 Task: Create List Brand Store in Board Content Marketing Best Practices to Workspace Business Intelligence Software. Create List Brand Licensing in Board Brand Experience Design to Workspace Business Intelligence Software. Create List Brand Innovation in Board Employee Onboarding and Orientation Programs to Workspace Business Intelligence Software
Action: Mouse moved to (104, 316)
Screenshot: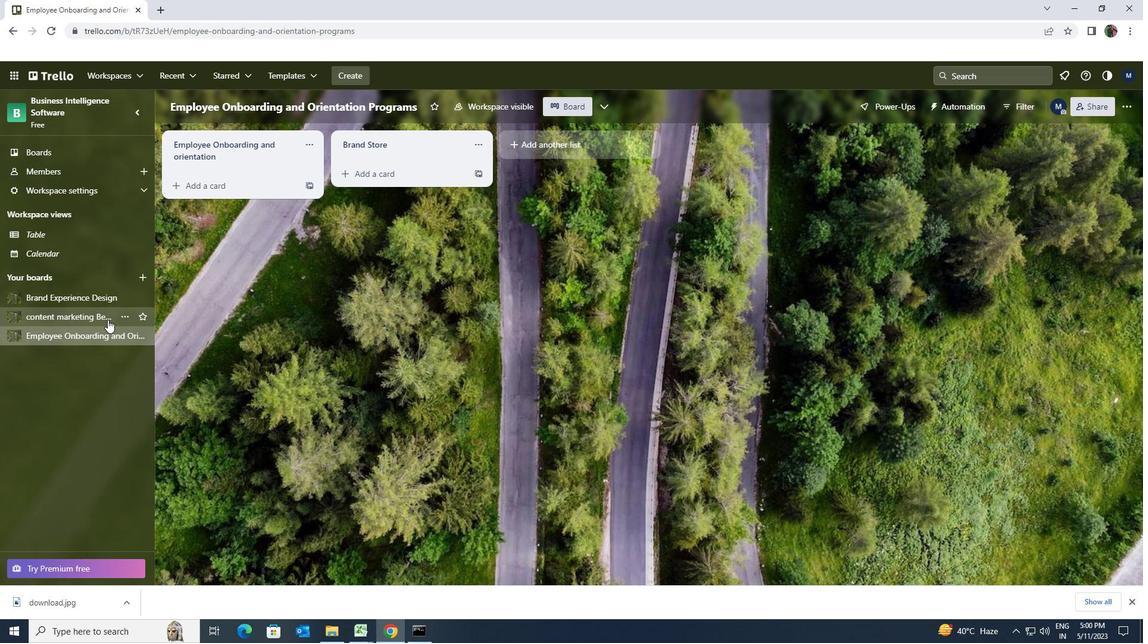 
Action: Mouse pressed left at (104, 316)
Screenshot: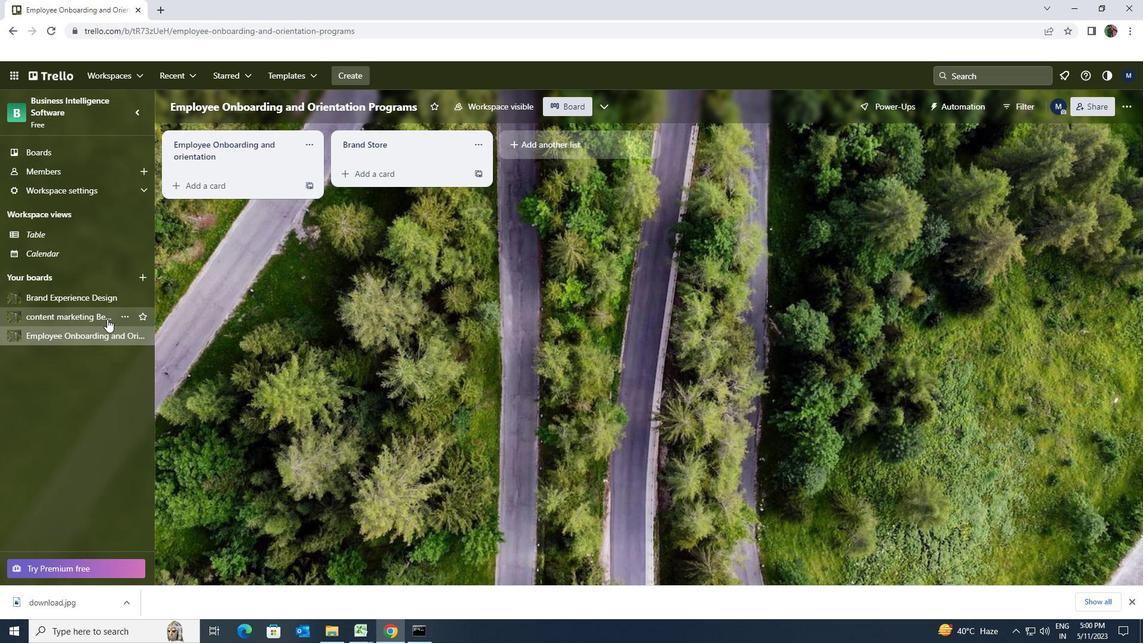 
Action: Mouse moved to (507, 144)
Screenshot: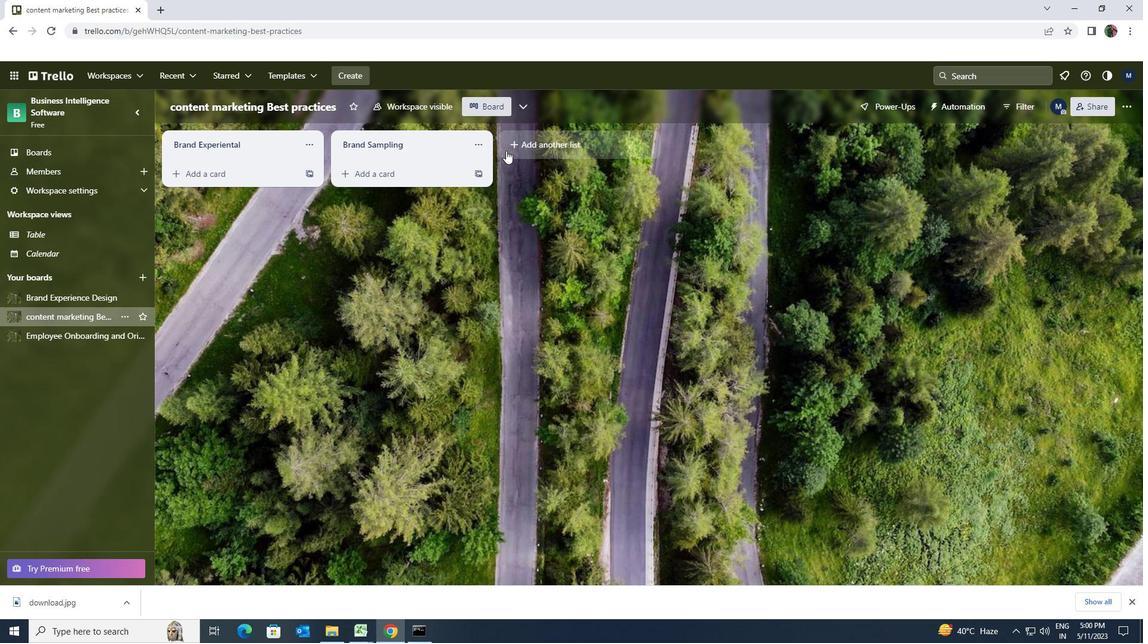 
Action: Mouse pressed left at (507, 144)
Screenshot: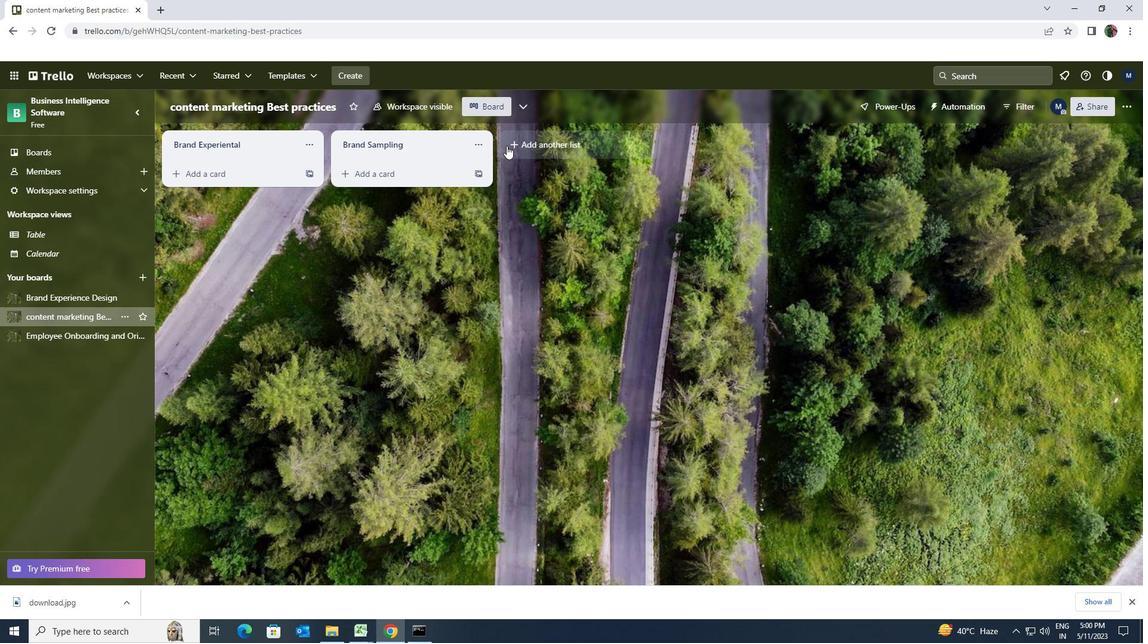 
Action: Key pressed <Key.shift>BRAND<Key.space>STORE
Screenshot: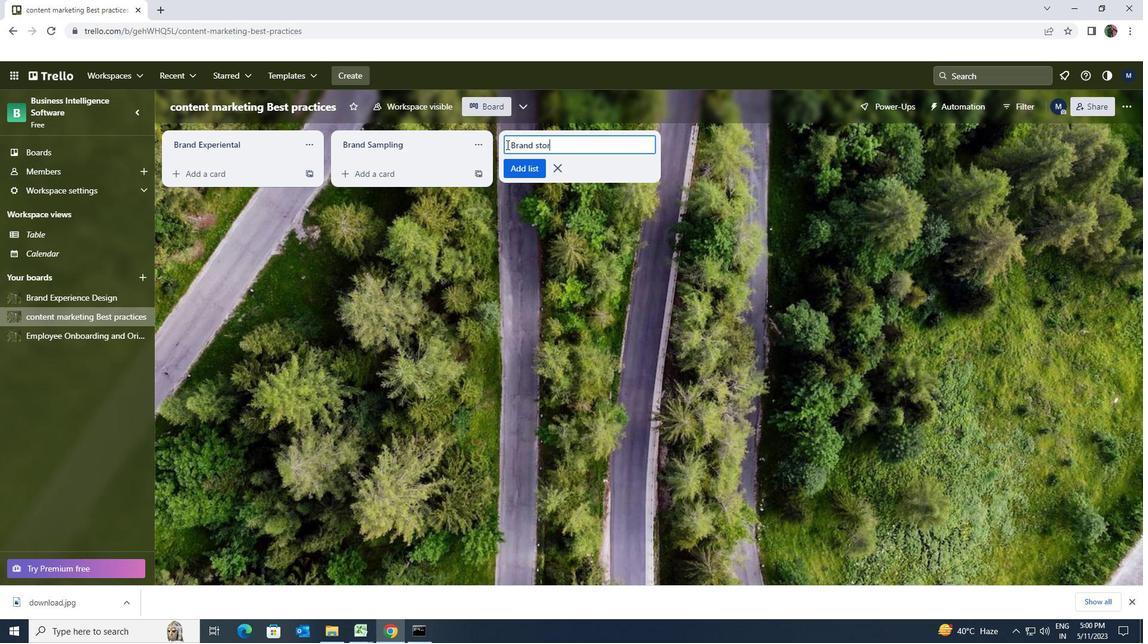 
Action: Mouse moved to (515, 163)
Screenshot: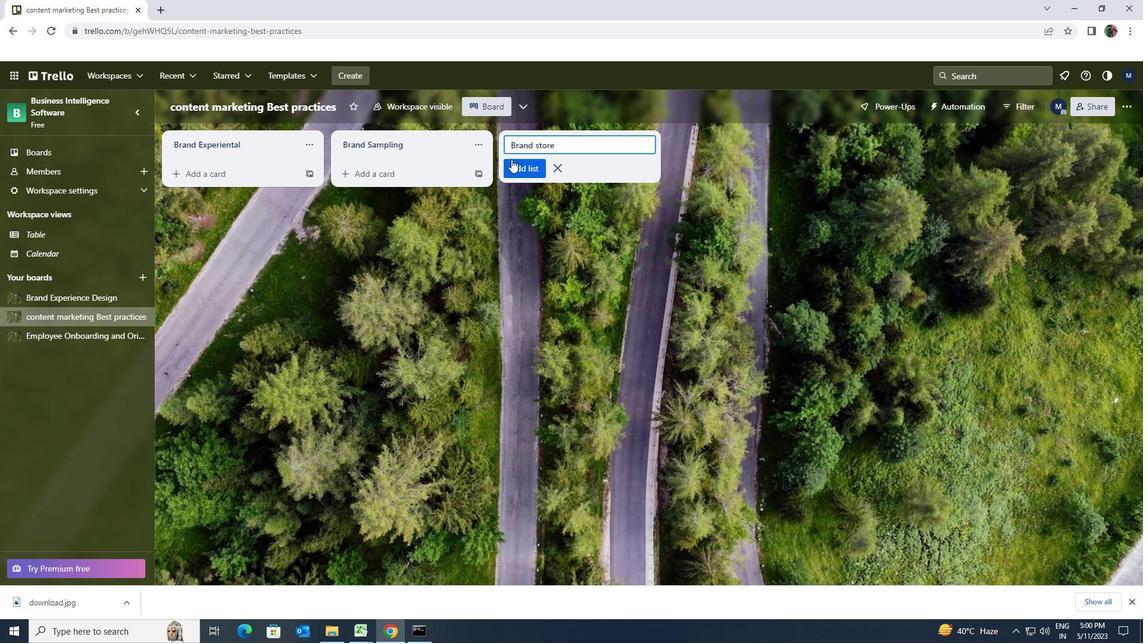 
Action: Mouse pressed left at (515, 163)
Screenshot: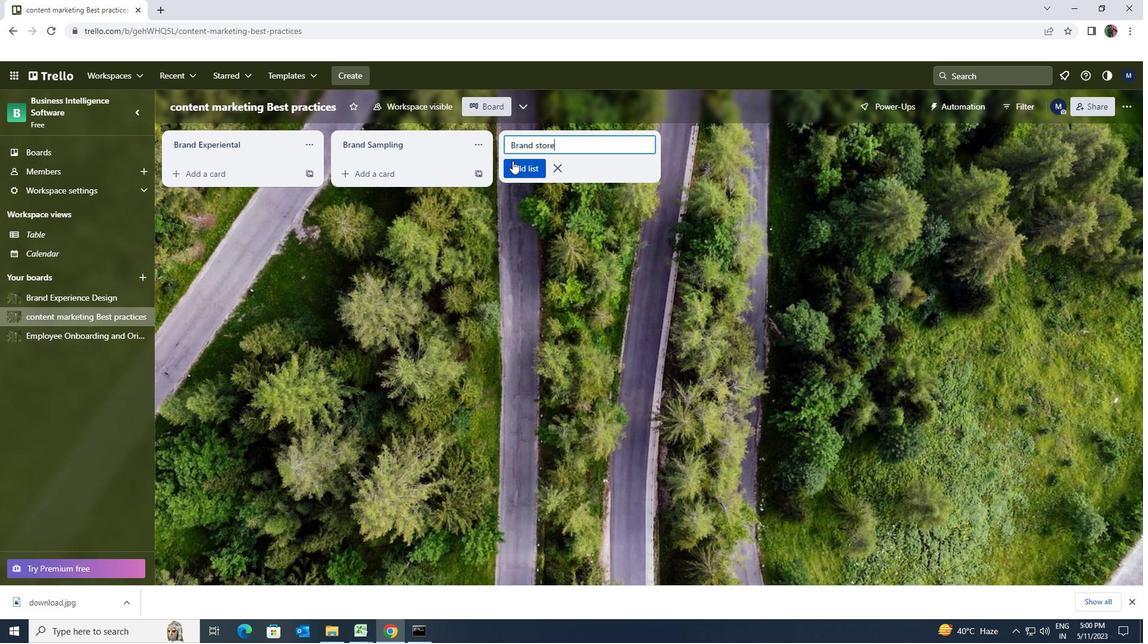 
Action: Mouse moved to (111, 294)
Screenshot: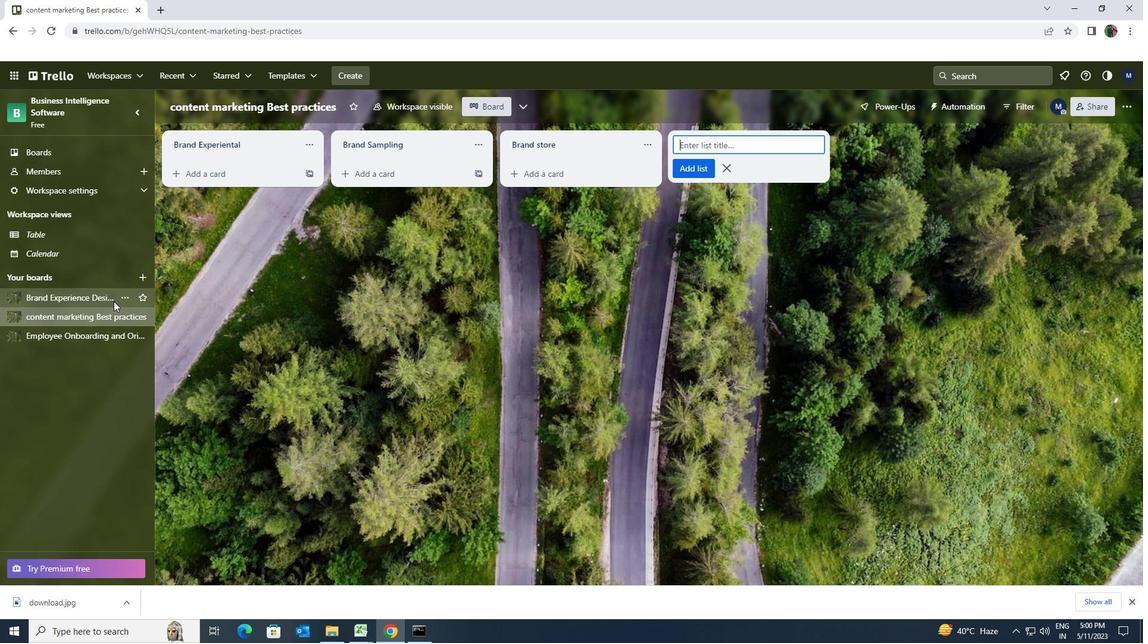 
Action: Mouse pressed left at (111, 294)
Screenshot: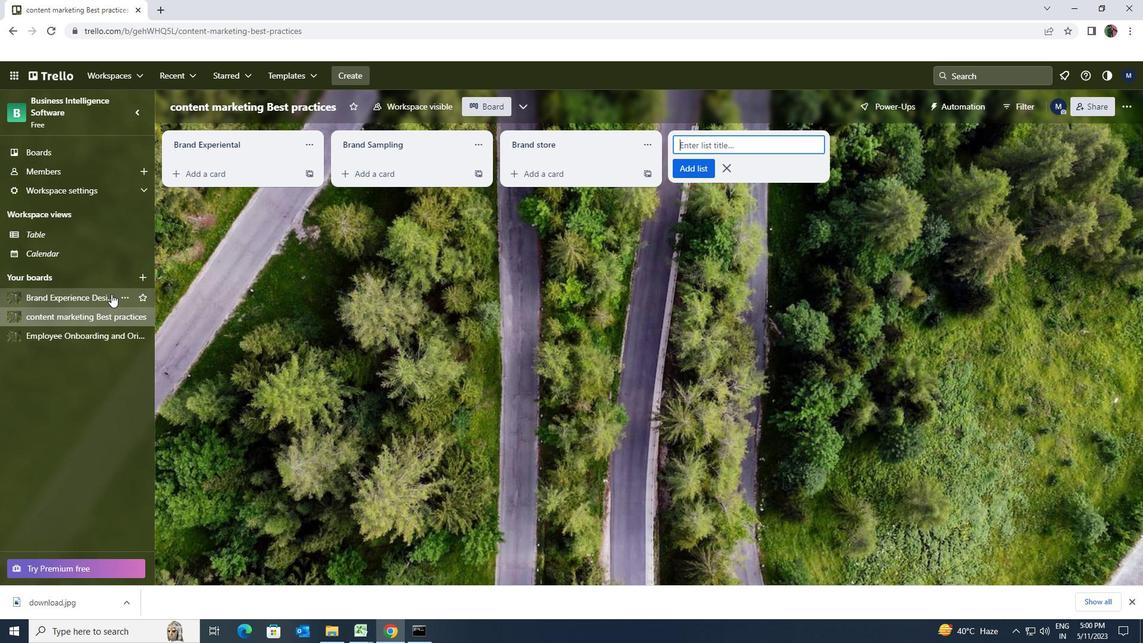 
Action: Mouse moved to (511, 143)
Screenshot: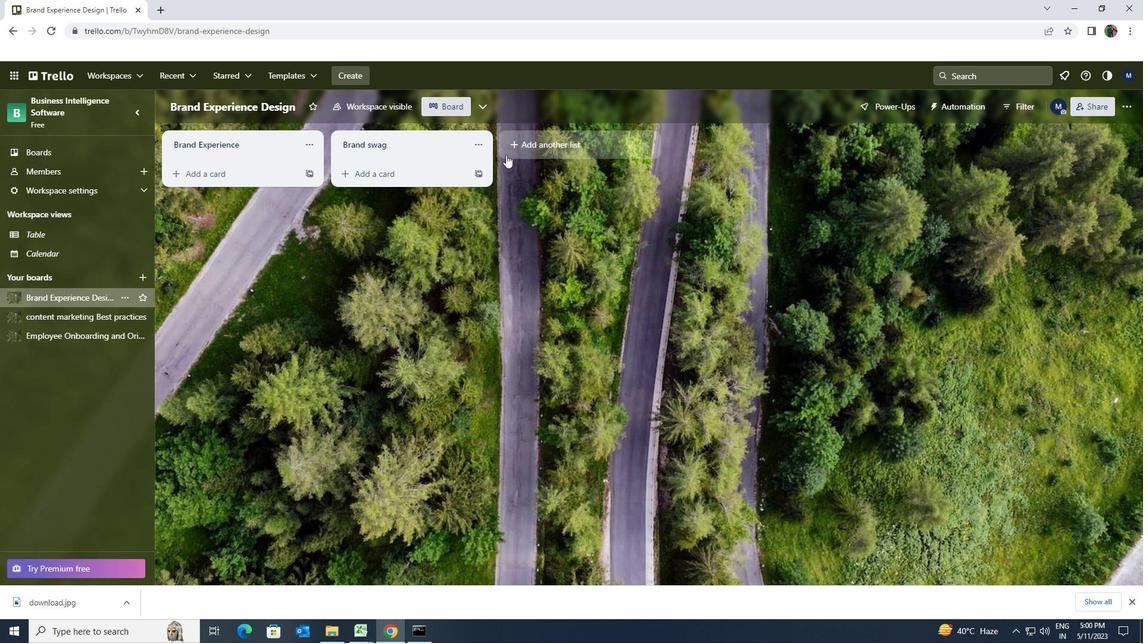 
Action: Mouse pressed left at (511, 143)
Screenshot: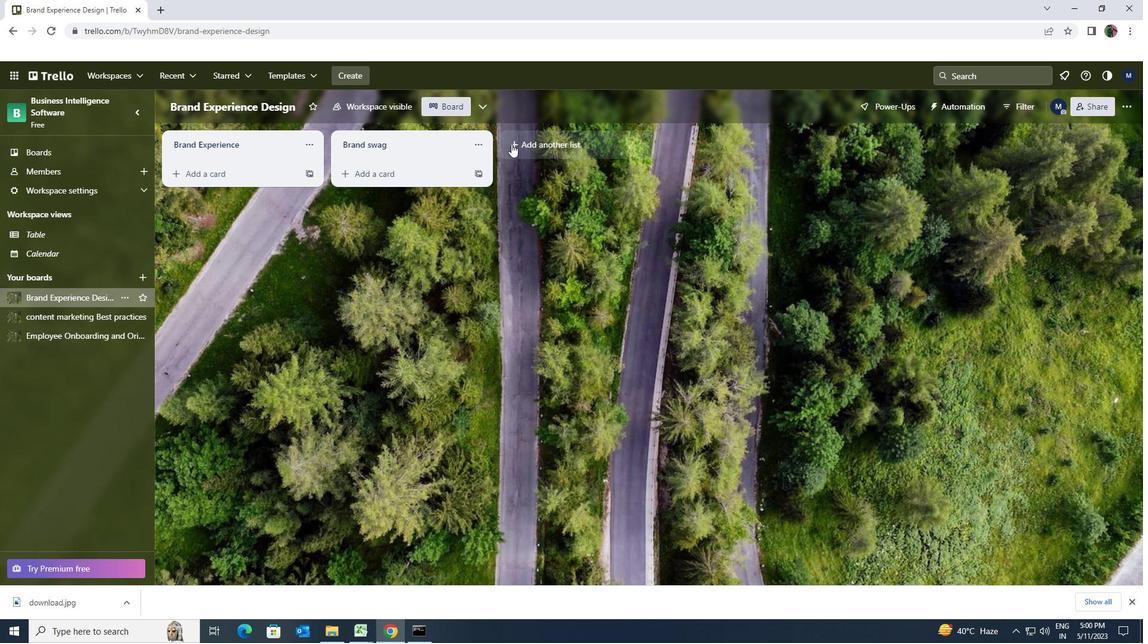 
Action: Mouse moved to (512, 142)
Screenshot: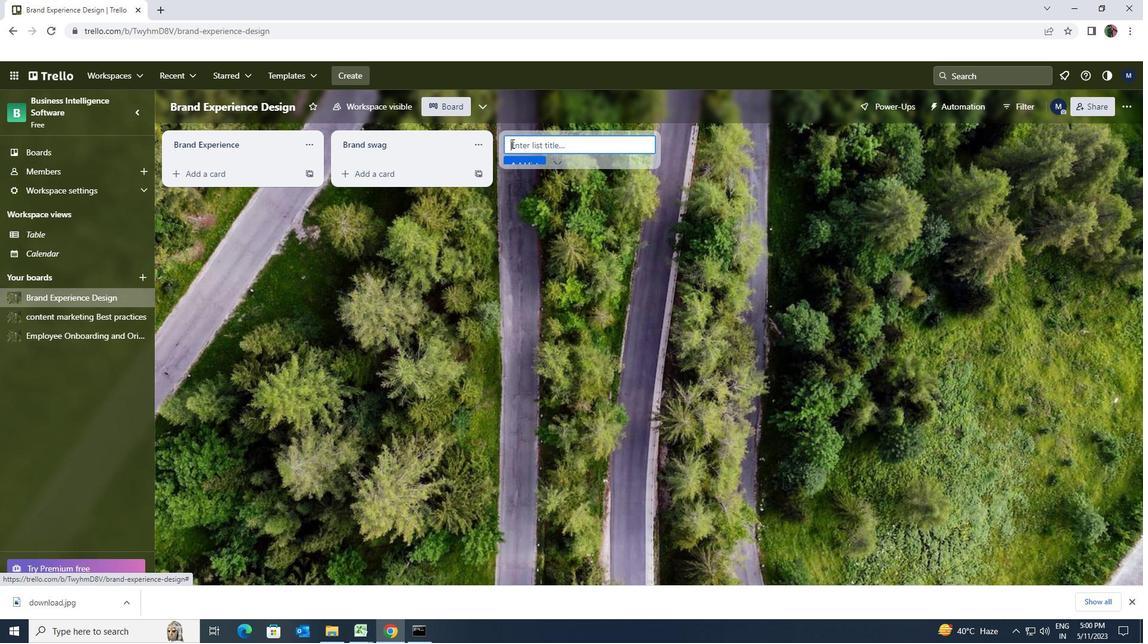
Action: Key pressed <Key.shift><Key.shift><Key.shift><Key.shift>BRAND<Key.space><Key.shift>LIN<Key.backspace>CENSING
Screenshot: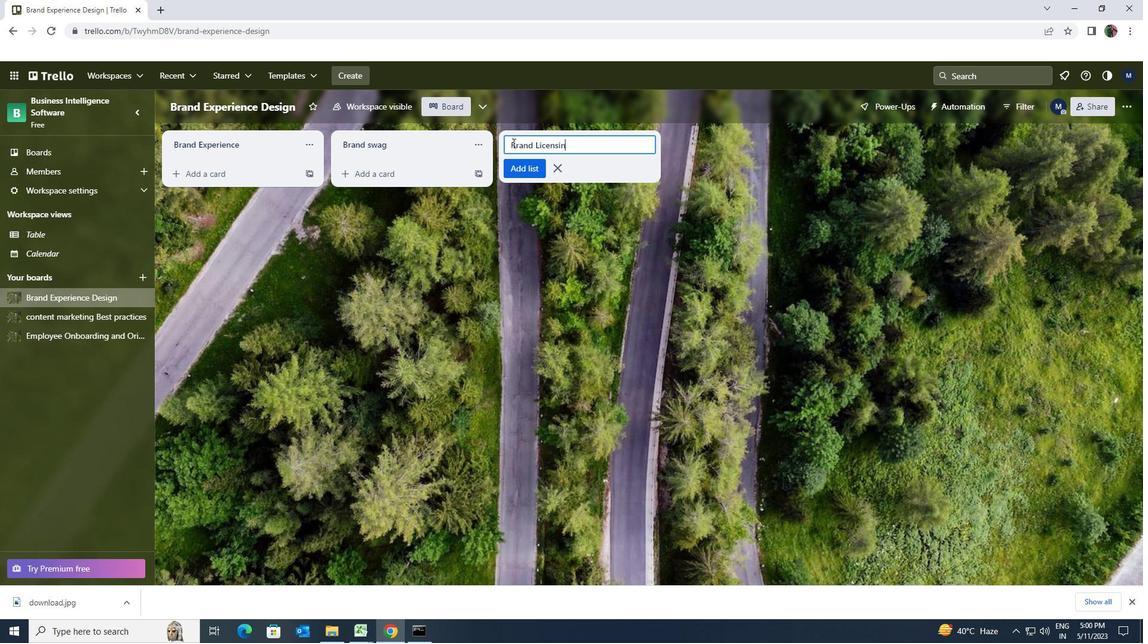 
Action: Mouse moved to (532, 169)
Screenshot: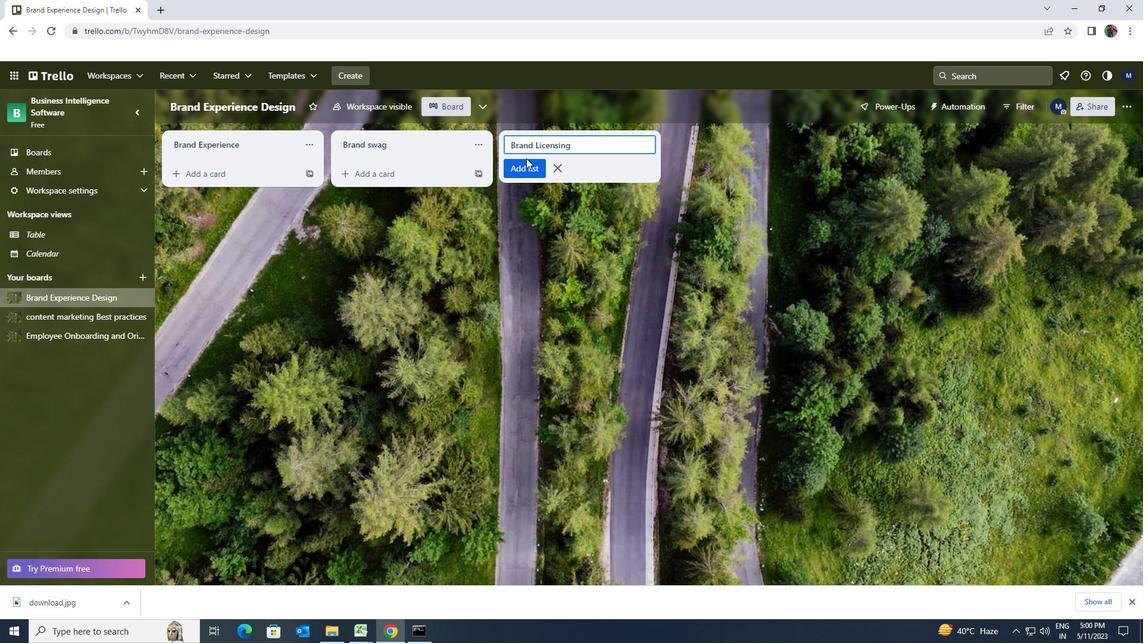 
Action: Mouse pressed left at (532, 169)
Screenshot: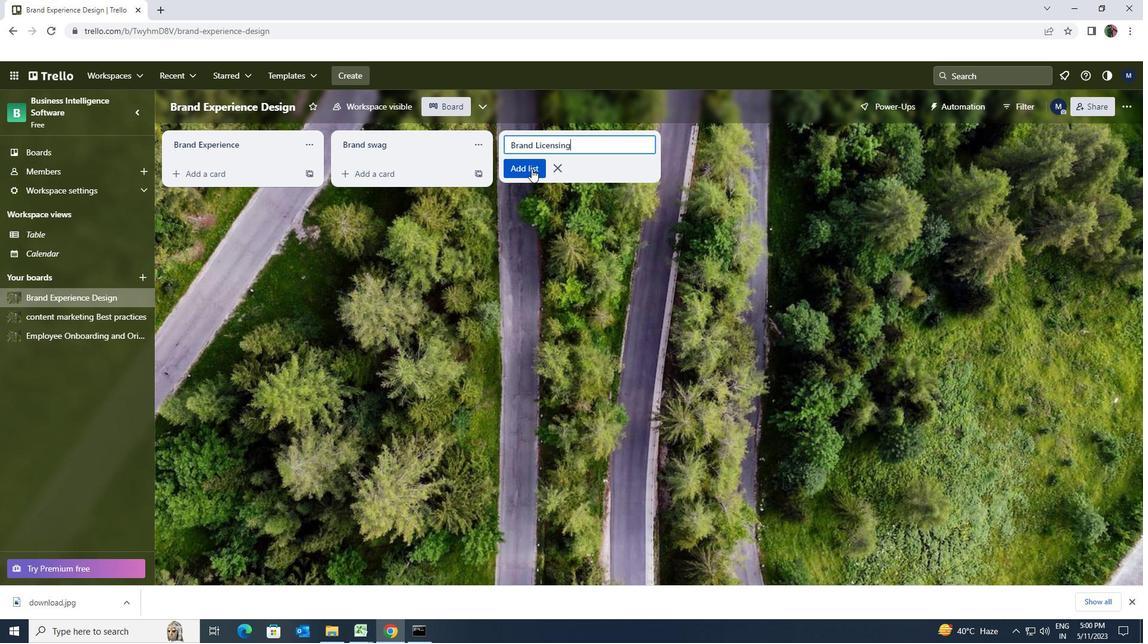 
Action: Mouse moved to (55, 337)
Screenshot: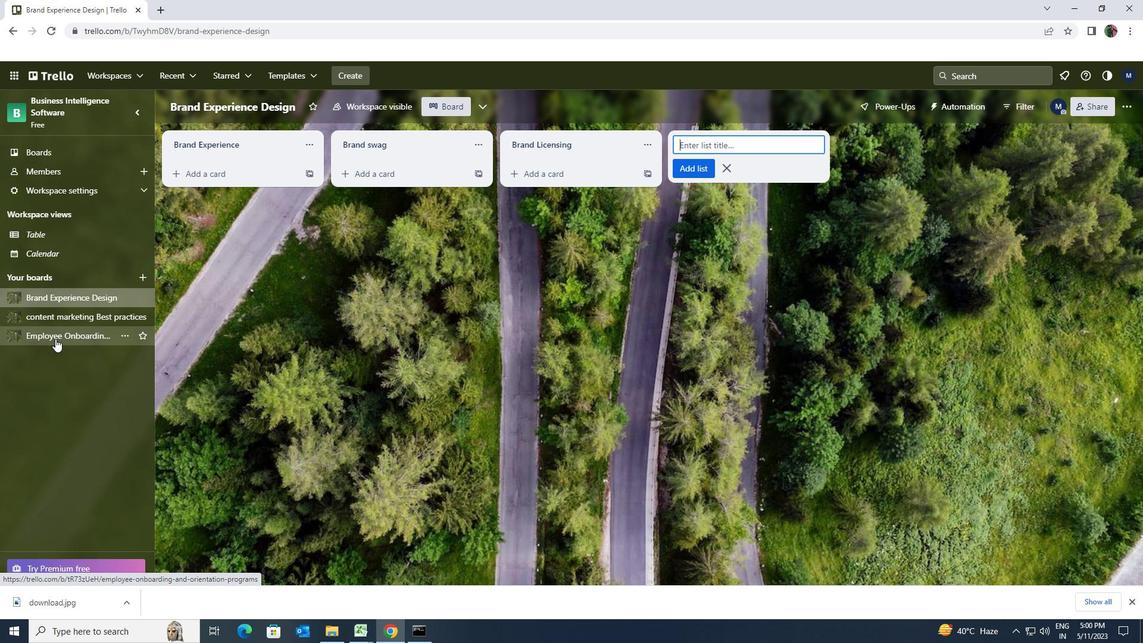 
Action: Mouse pressed left at (55, 337)
Screenshot: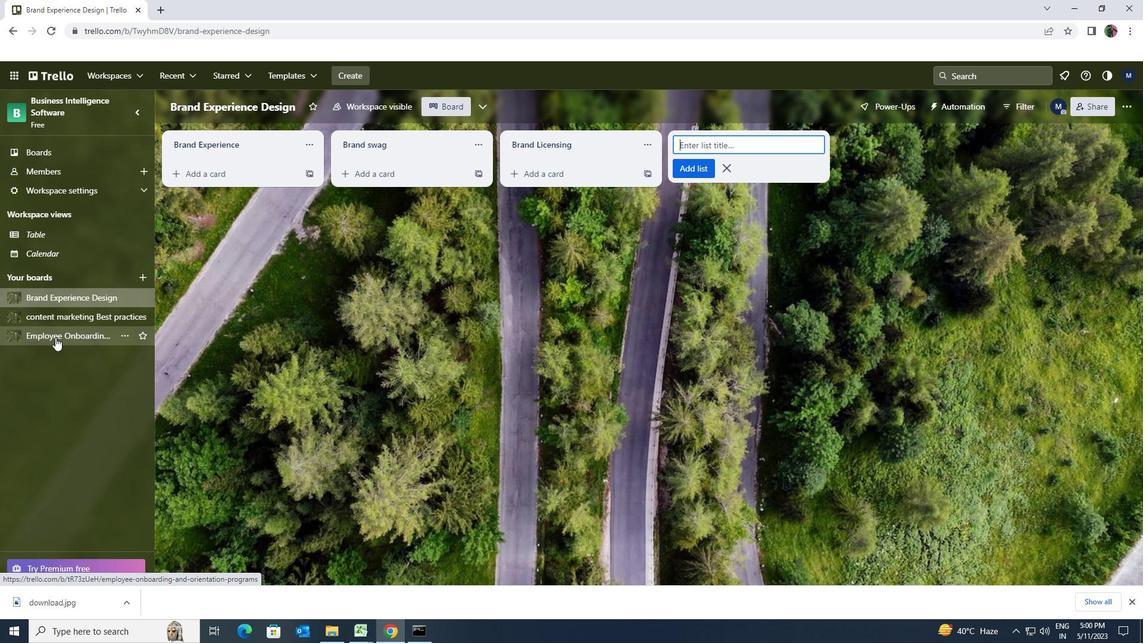 
Action: Mouse moved to (510, 148)
Screenshot: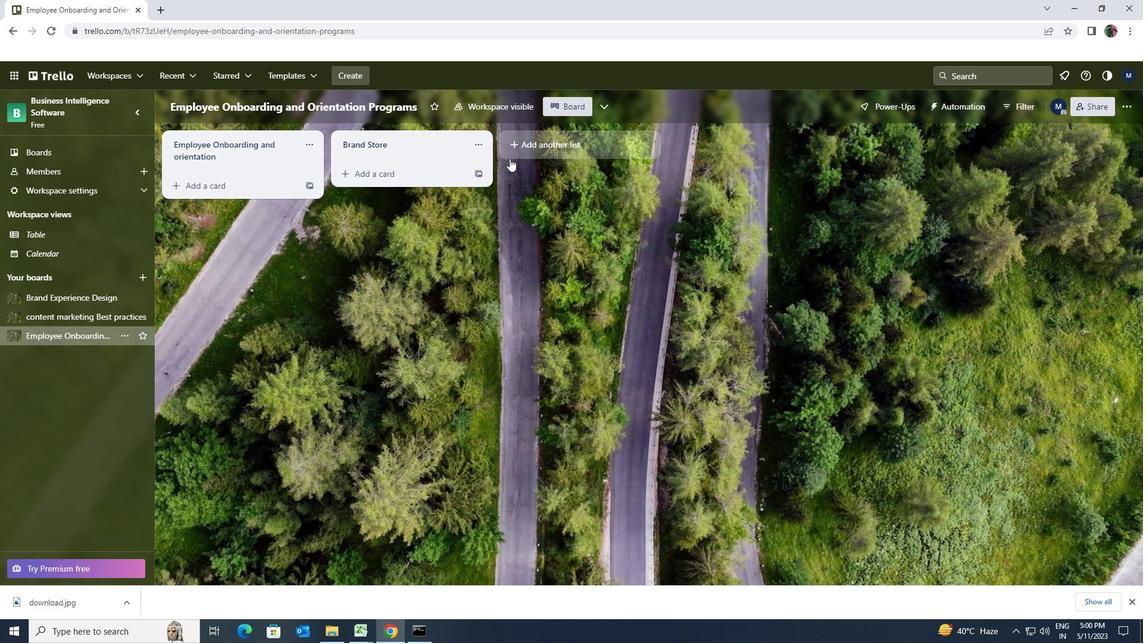 
Action: Mouse pressed left at (510, 148)
Screenshot: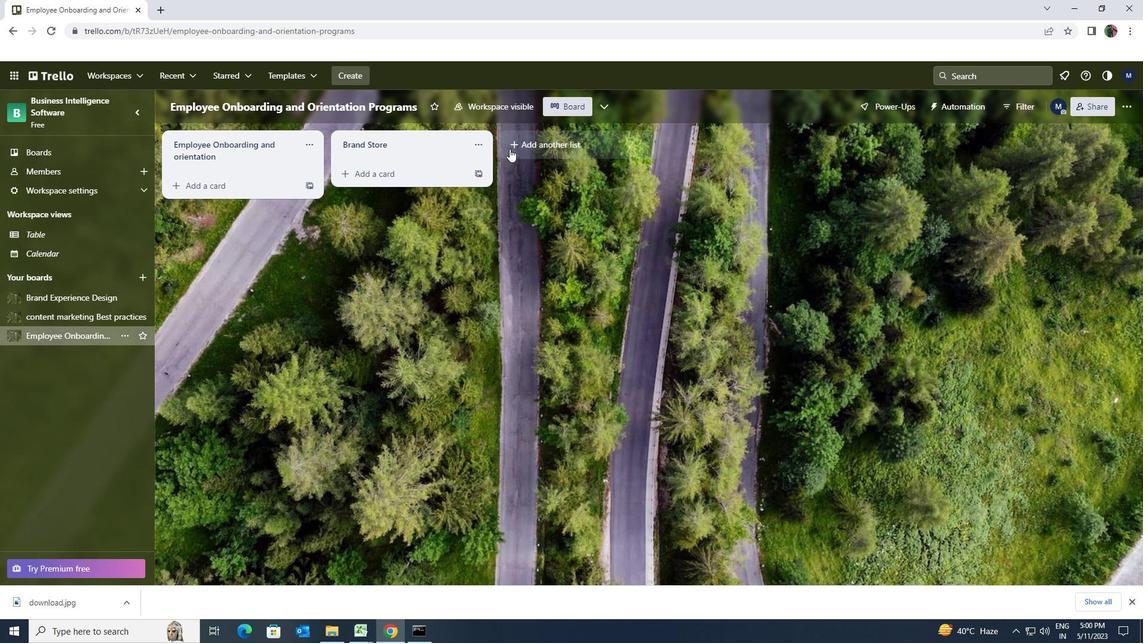 
Action: Mouse moved to (510, 147)
Screenshot: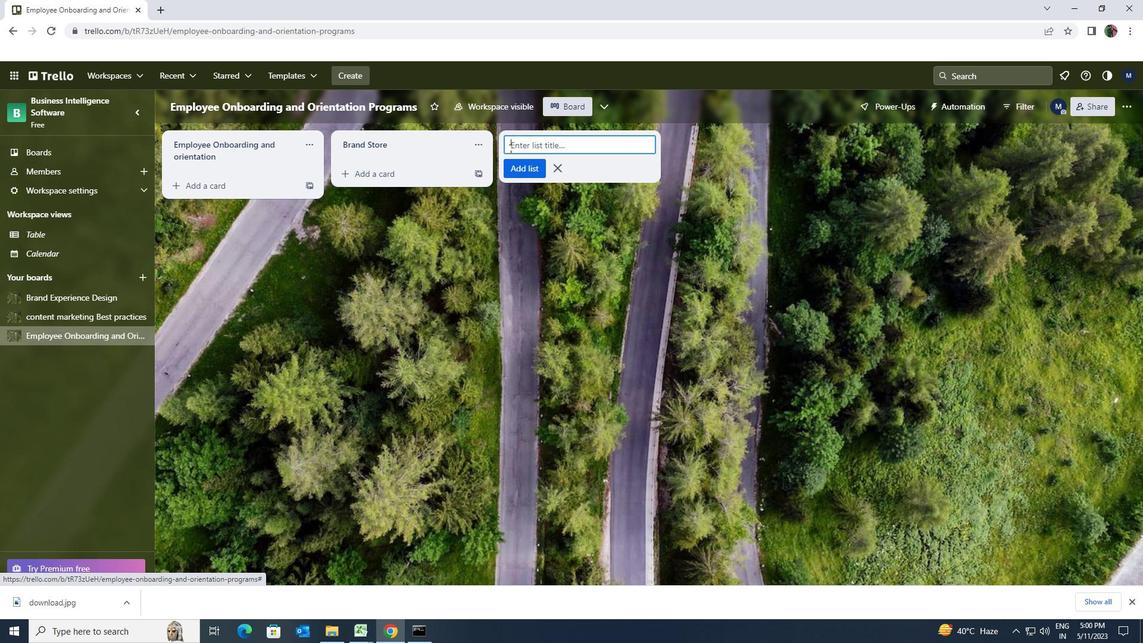 
Action: Key pressed <Key.shift>BRRAND<Key.space><Key.shift>INNOVATION
Screenshot: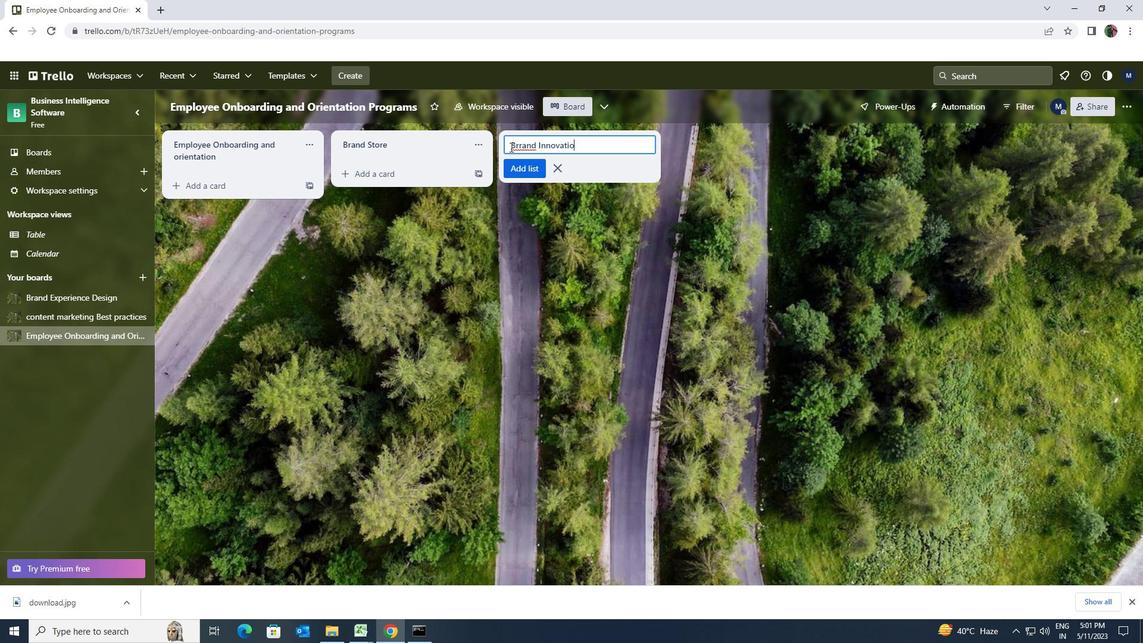 
Action: Mouse moved to (517, 145)
Screenshot: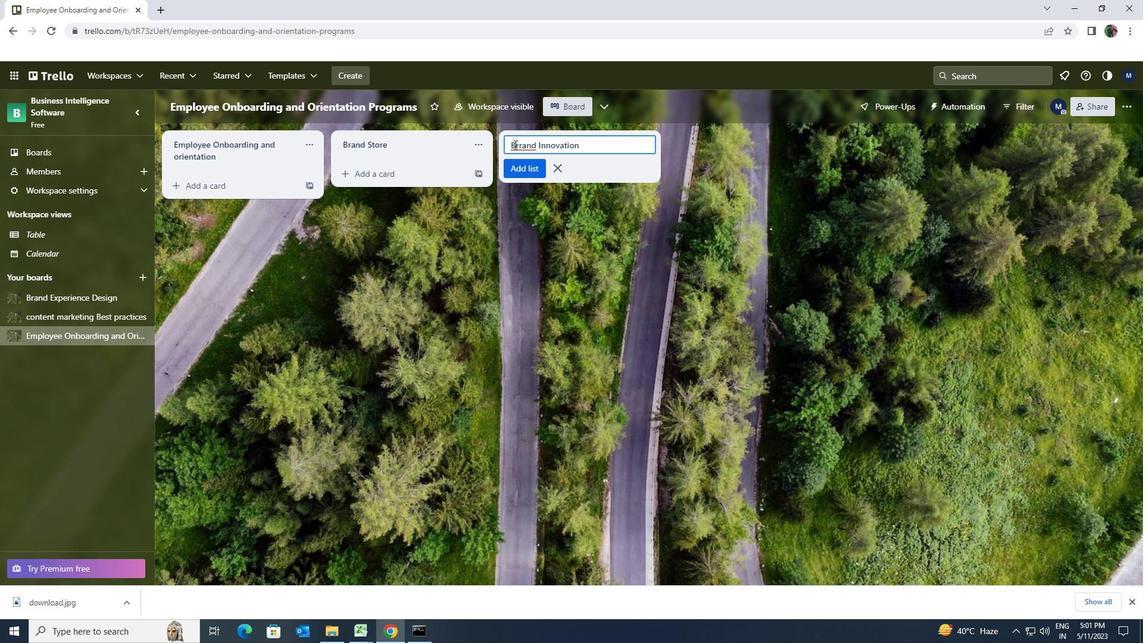 
Action: Mouse pressed left at (517, 145)
Screenshot: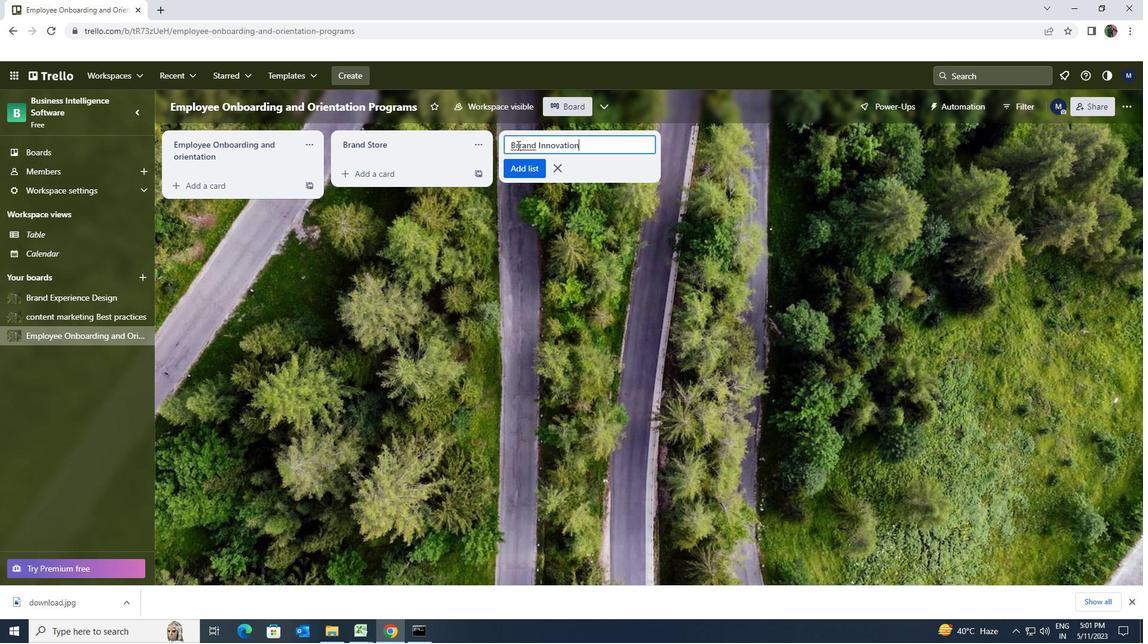 
Action: Mouse moved to (521, 146)
Screenshot: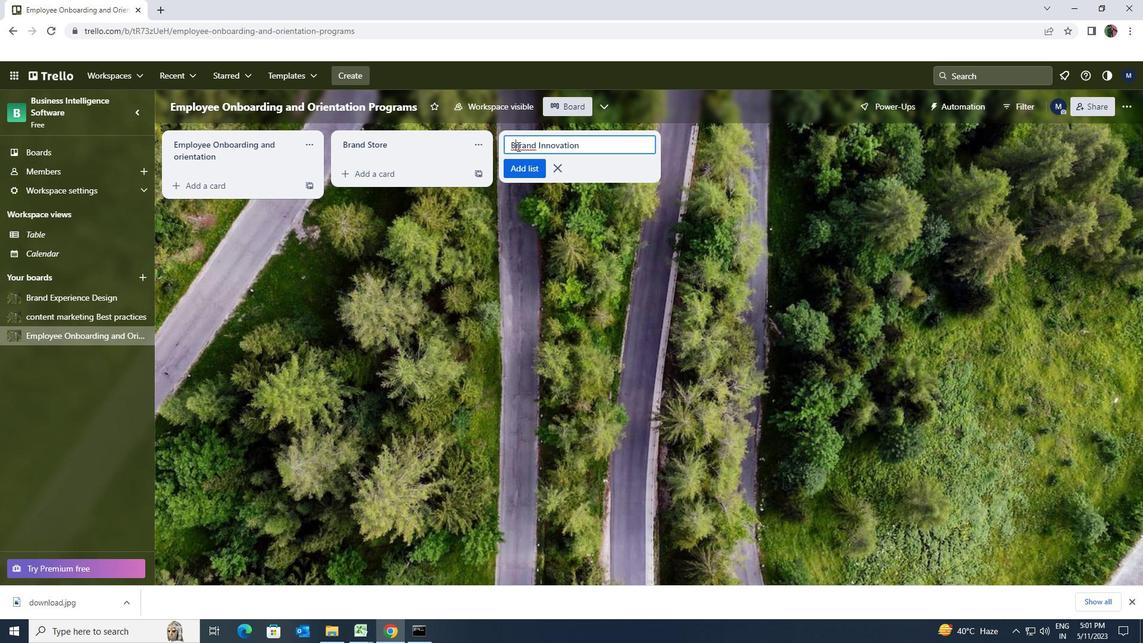 
Action: Key pressed <Key.backspace>R
Screenshot: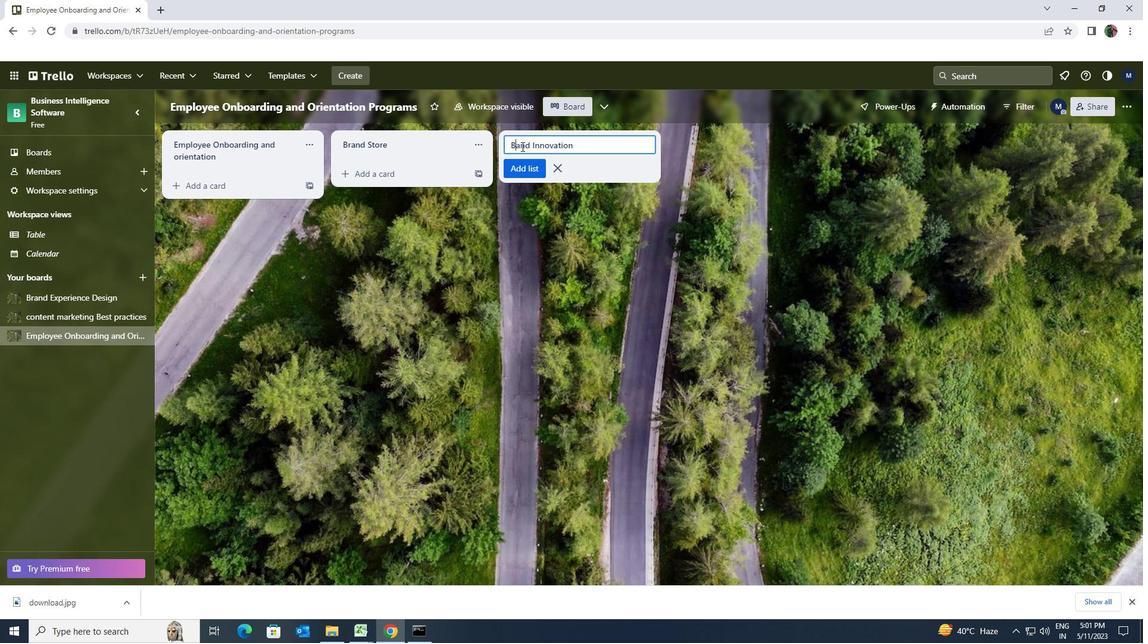 
Action: Mouse moved to (529, 162)
Screenshot: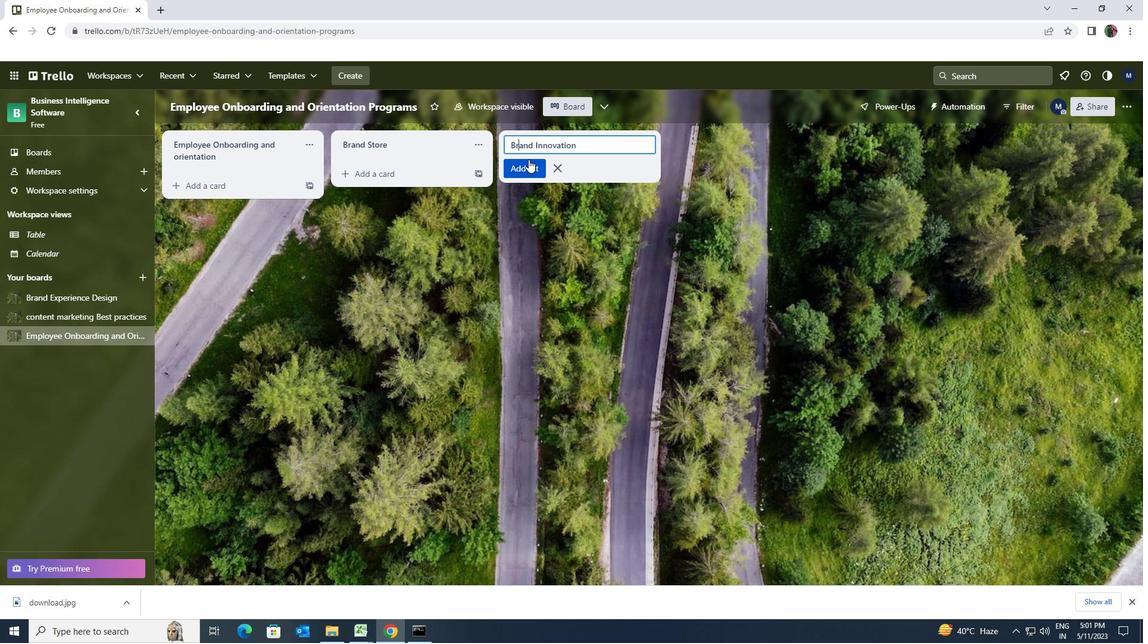 
Action: Mouse pressed left at (529, 162)
Screenshot: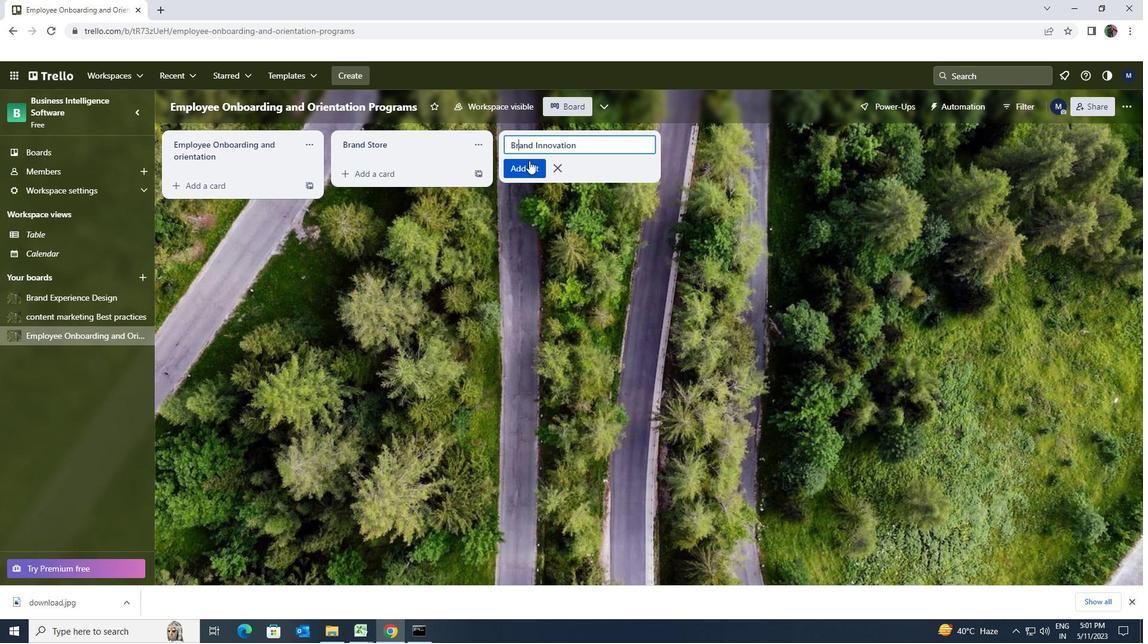 
